 Task: Zoom out the location "Home in Langley, kentucky, United States" two times.
Action: Mouse moved to (648, 143)
Screenshot: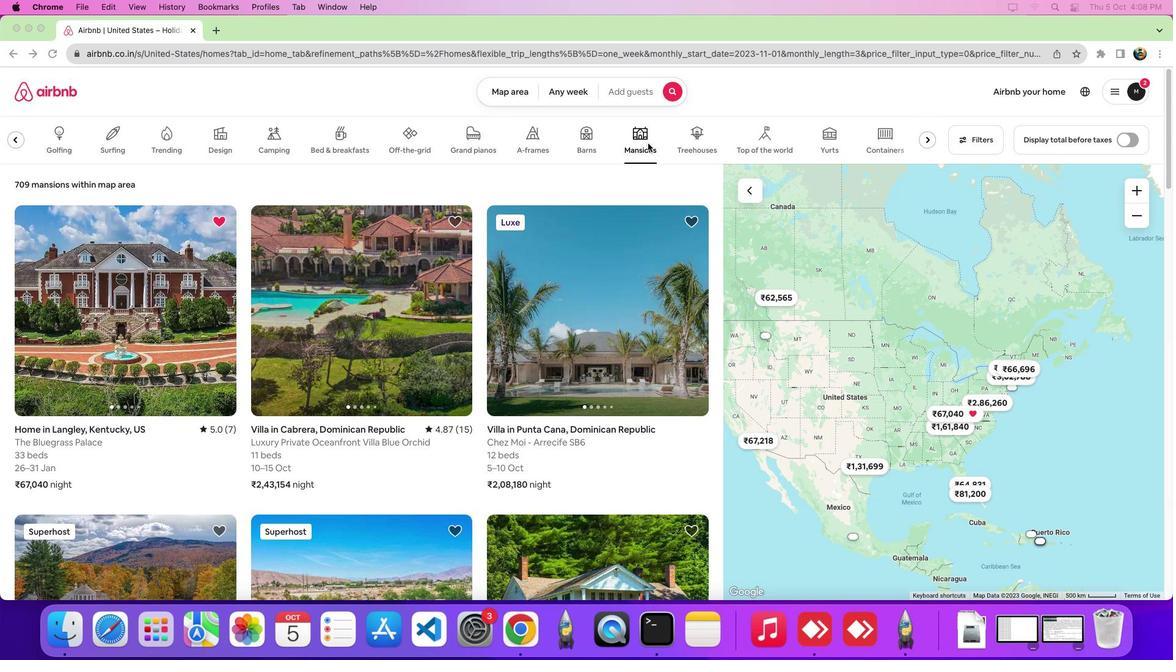 
Action: Mouse pressed left at (648, 143)
Screenshot: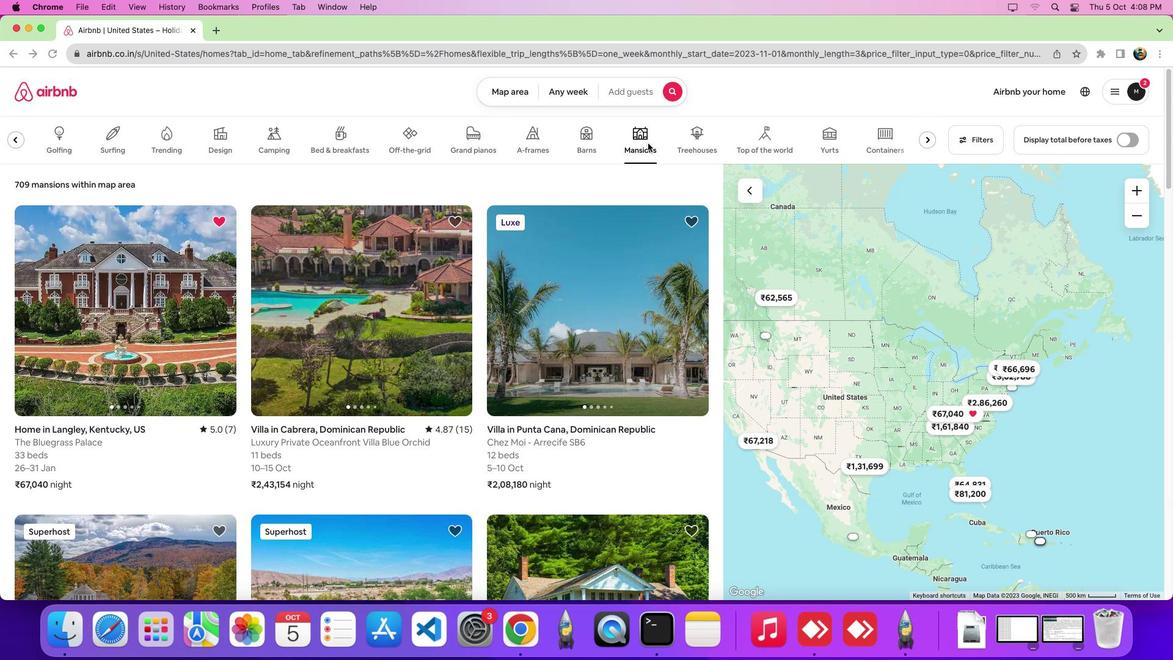 
Action: Mouse moved to (130, 322)
Screenshot: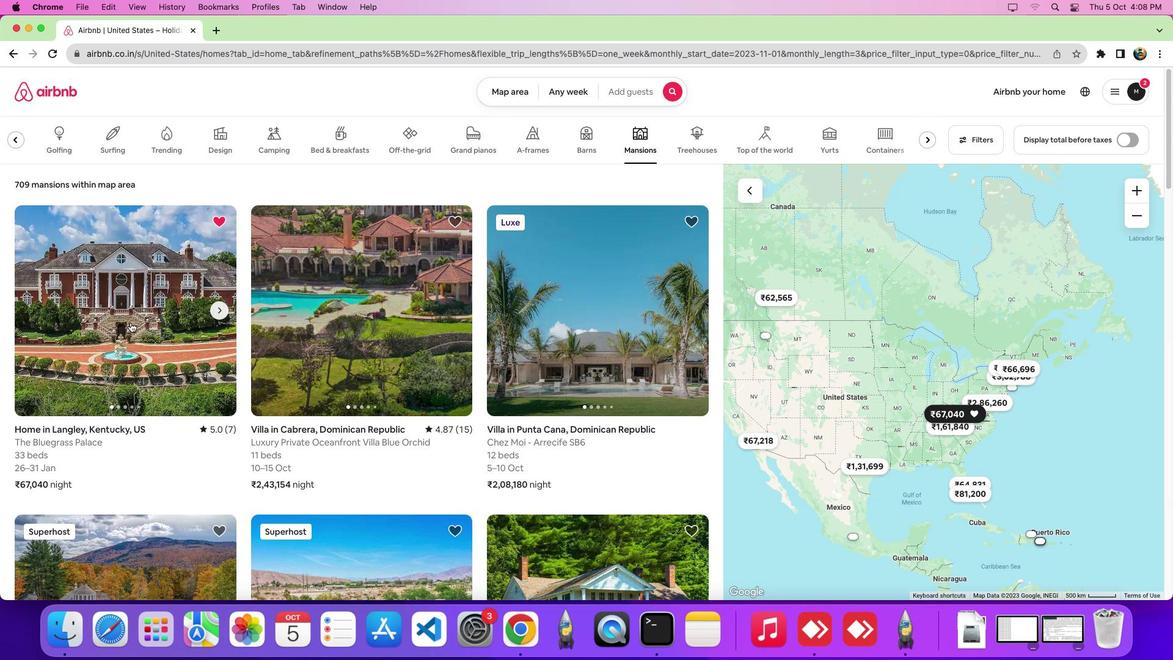 
Action: Mouse pressed left at (130, 322)
Screenshot: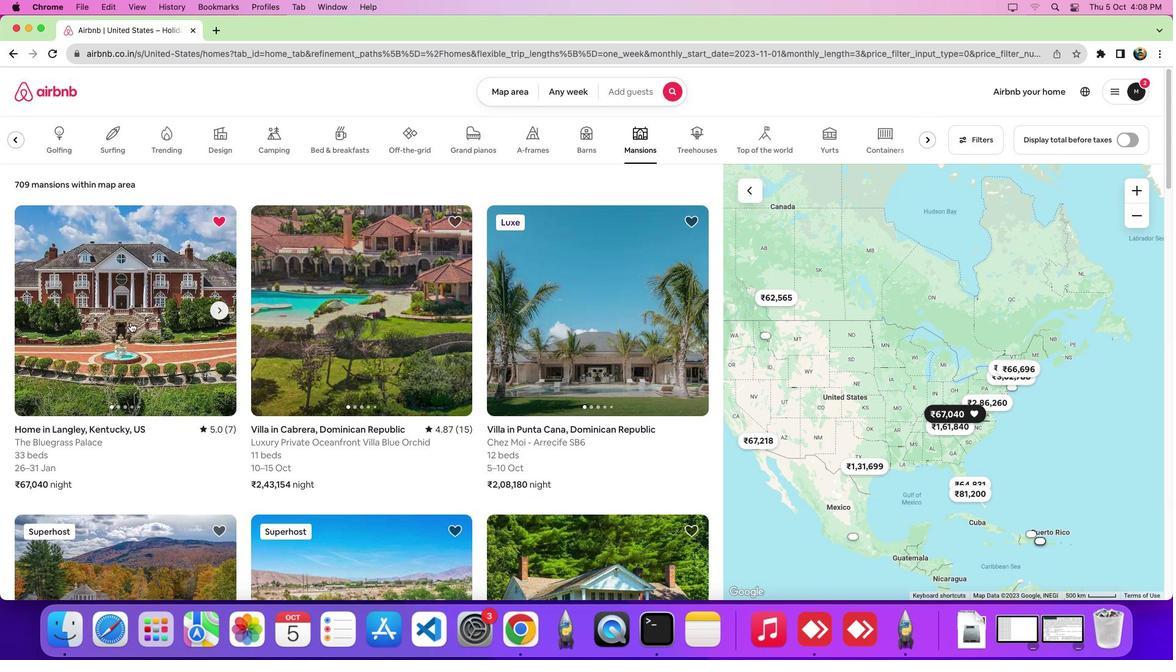 
Action: Mouse moved to (599, 346)
Screenshot: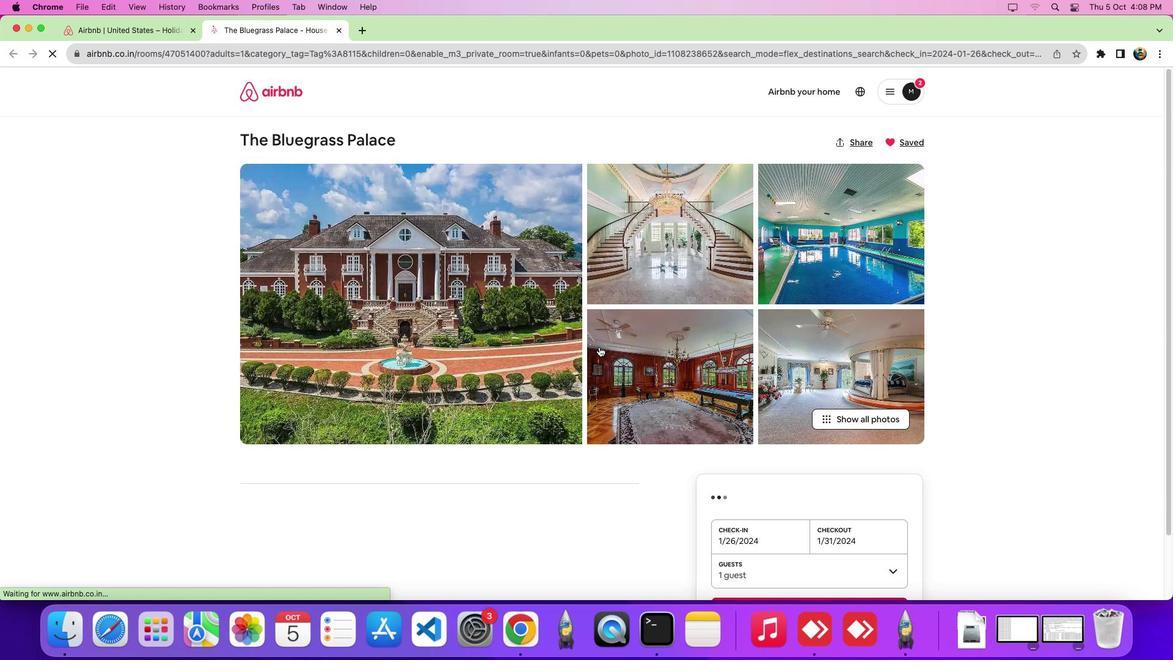 
Action: Mouse scrolled (599, 346) with delta (0, 0)
Screenshot: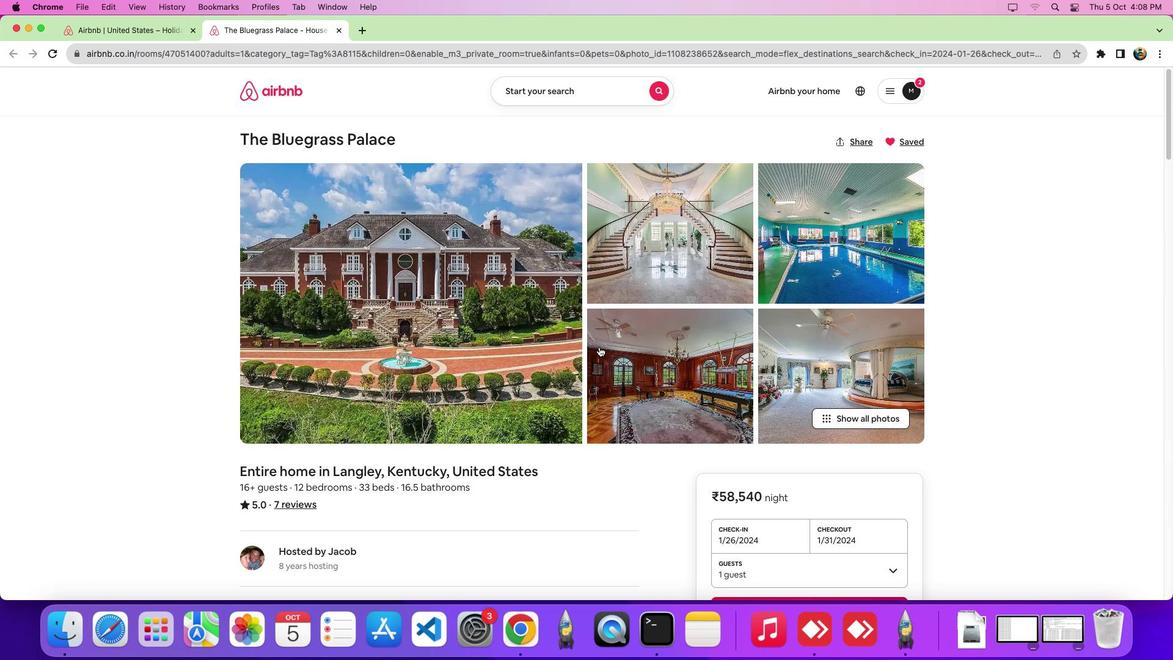 
Action: Mouse scrolled (599, 346) with delta (0, 0)
Screenshot: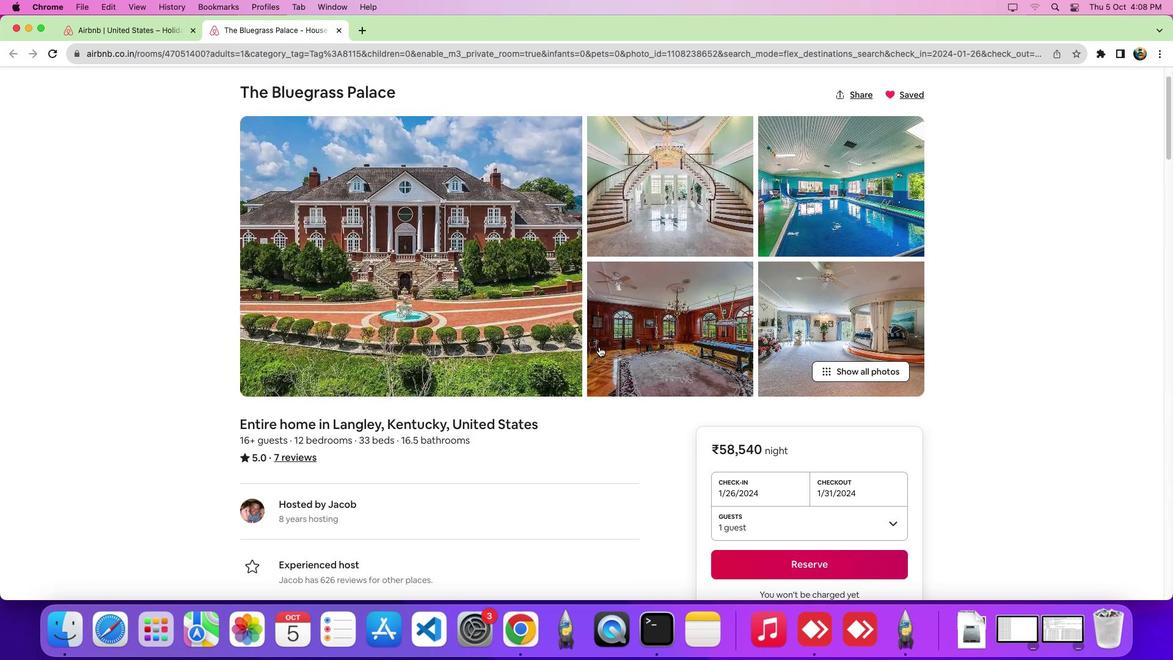 
Action: Mouse scrolled (599, 346) with delta (0, -2)
Screenshot: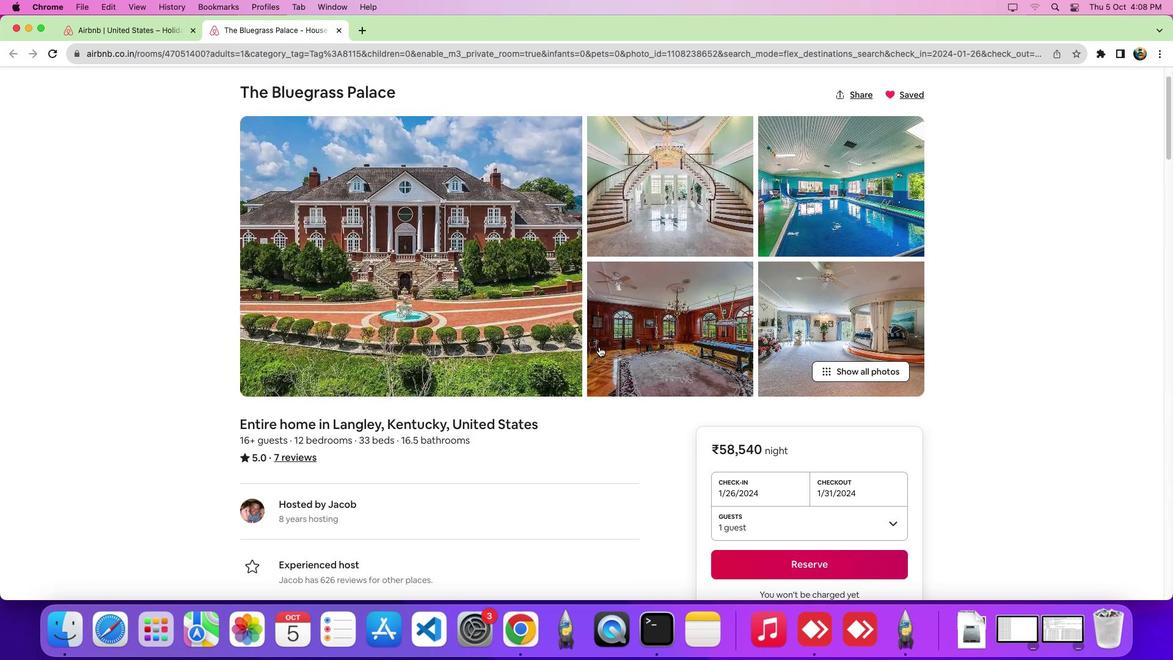 
Action: Mouse scrolled (599, 346) with delta (0, -4)
Screenshot: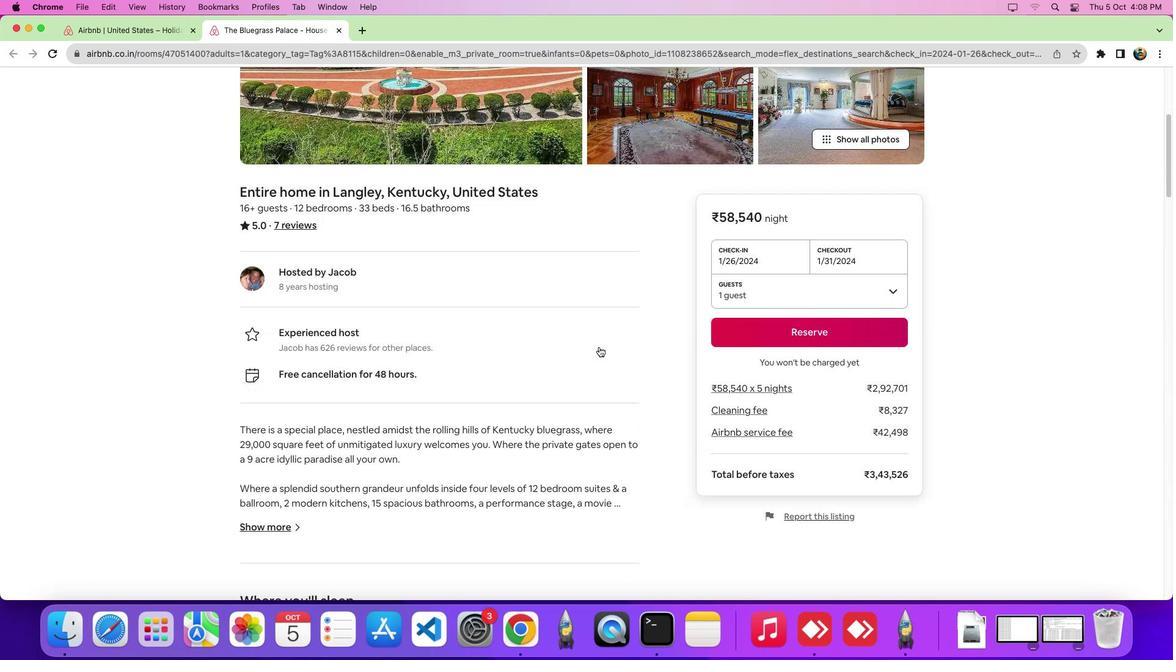 
Action: Mouse scrolled (599, 346) with delta (0, -6)
Screenshot: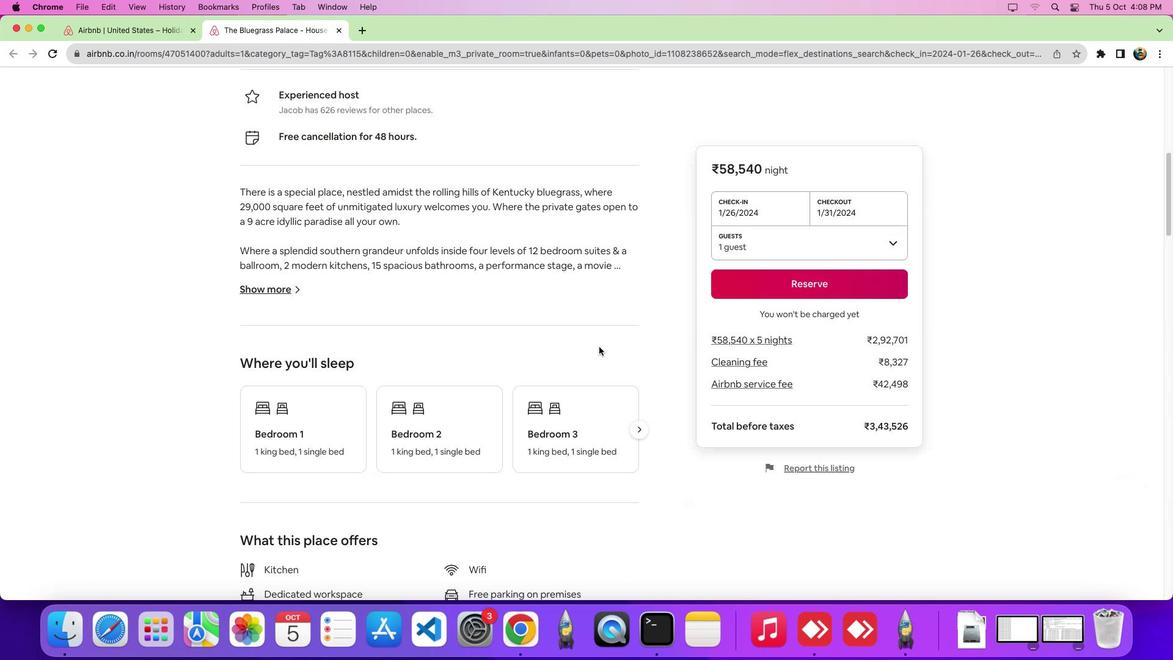 
Action: Mouse moved to (393, 95)
Screenshot: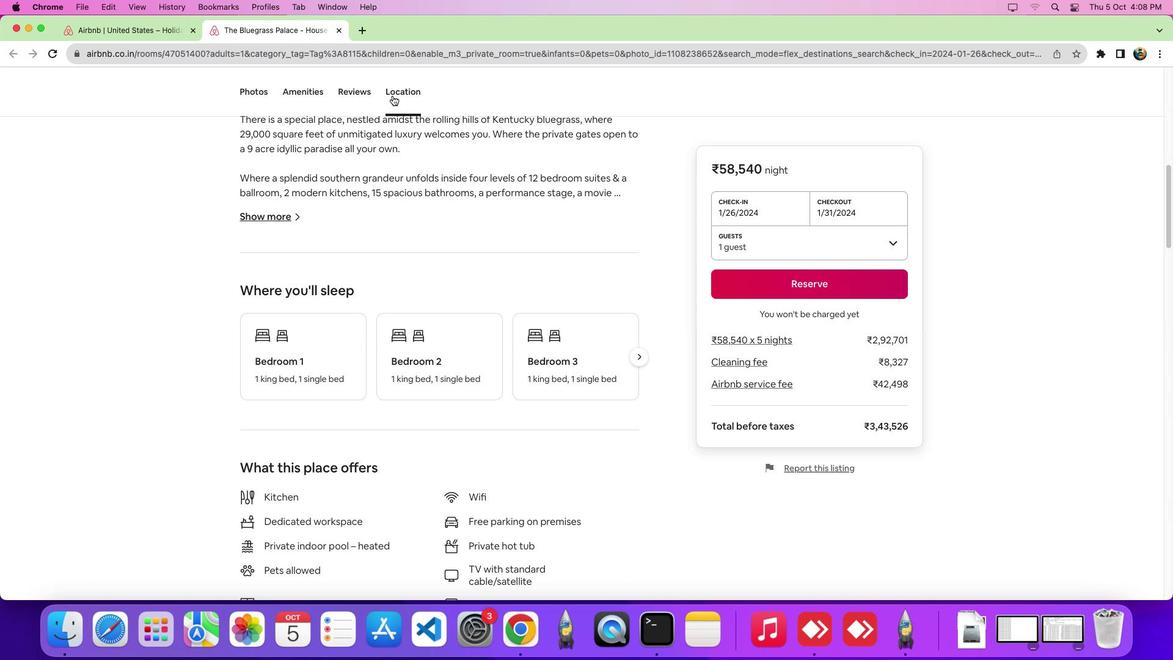 
Action: Mouse pressed left at (393, 95)
Screenshot: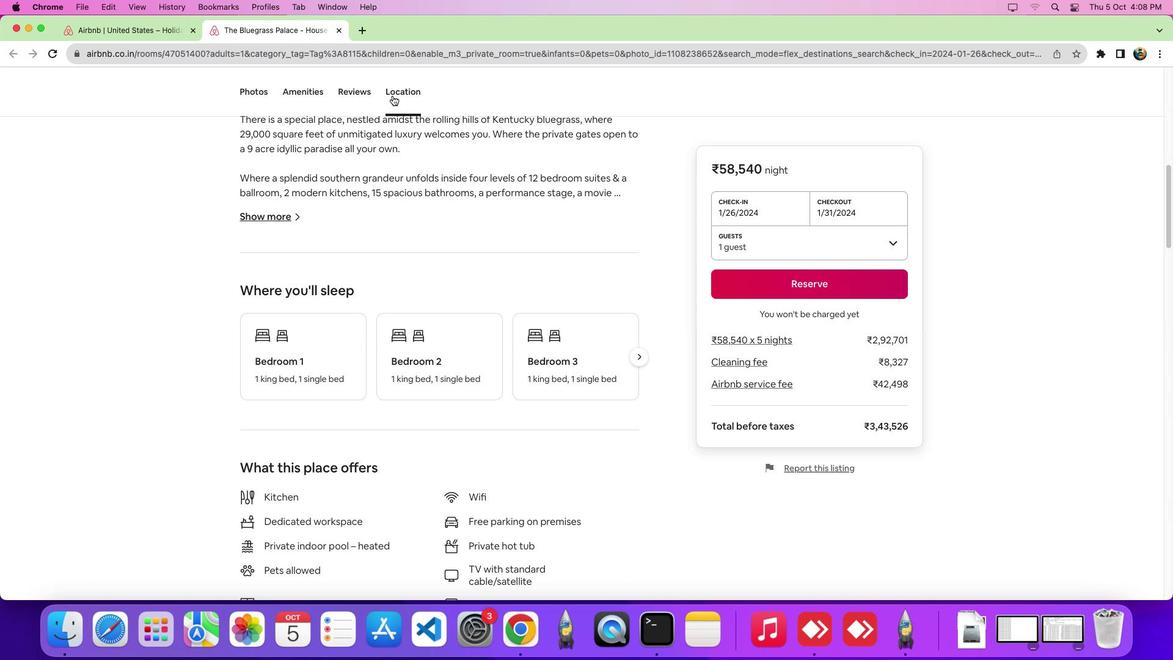
Action: Mouse moved to (898, 286)
Screenshot: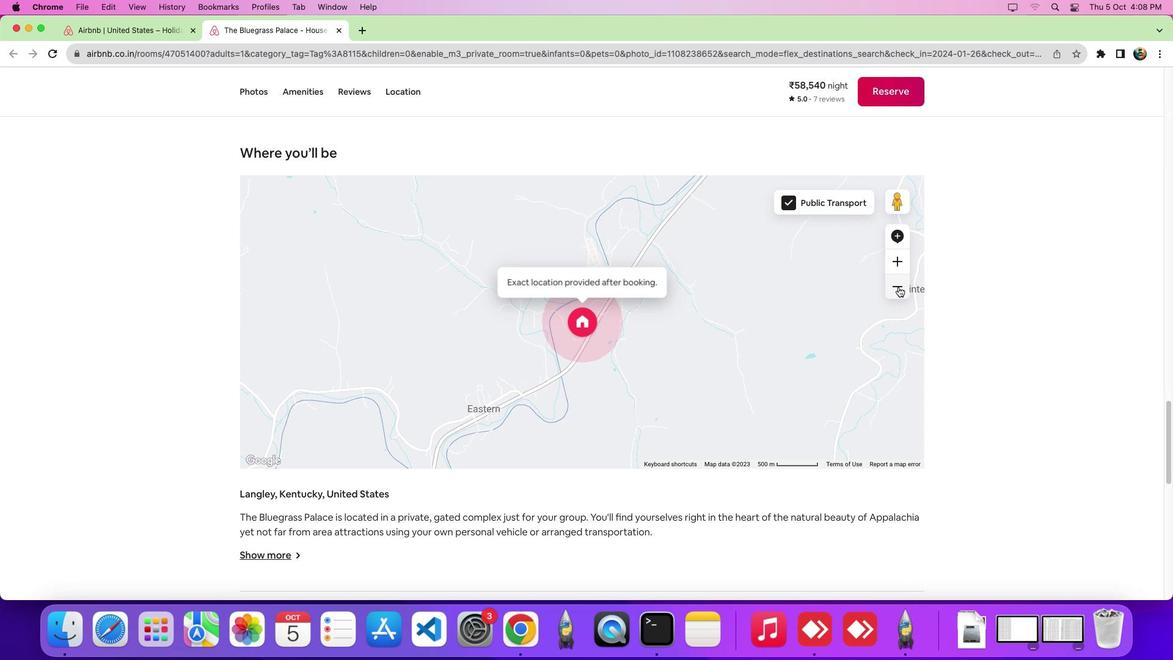 
Action: Mouse pressed left at (898, 286)
Screenshot: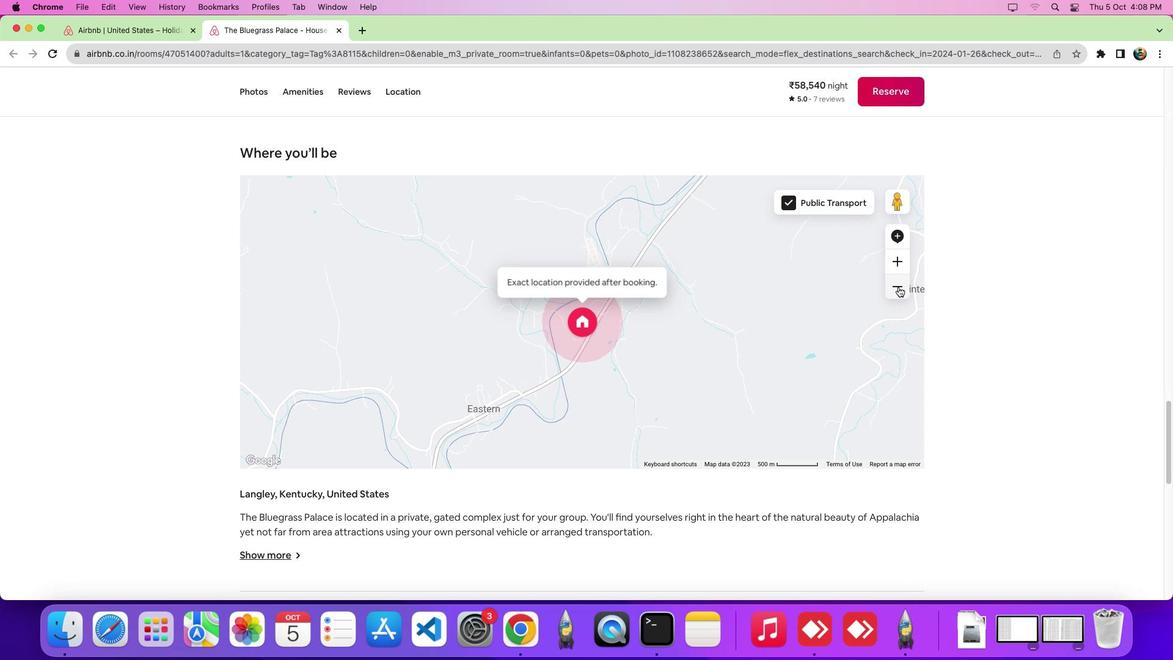 
Action: Mouse pressed left at (898, 286)
Screenshot: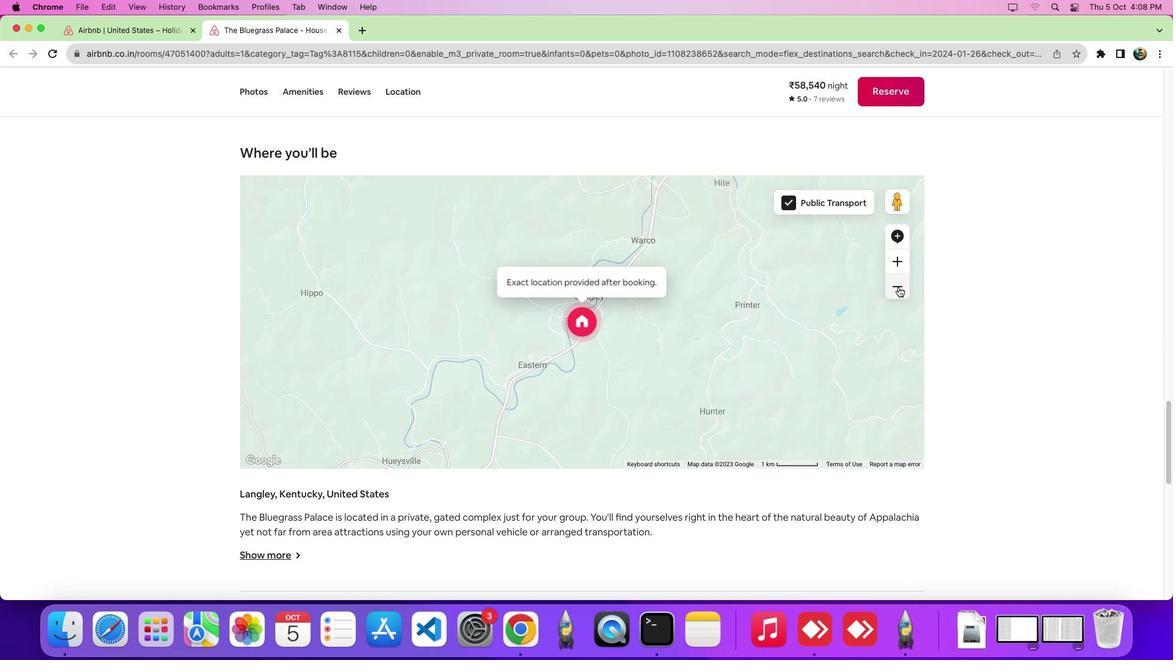 
